 Task: Create a task  Develop a new online marketplace for real estate , assign it to team member softage.2@softage.net in the project AgilePilot and update the status of the task to  Off Track , set the priority of the task to Medium
Action: Mouse moved to (79, 55)
Screenshot: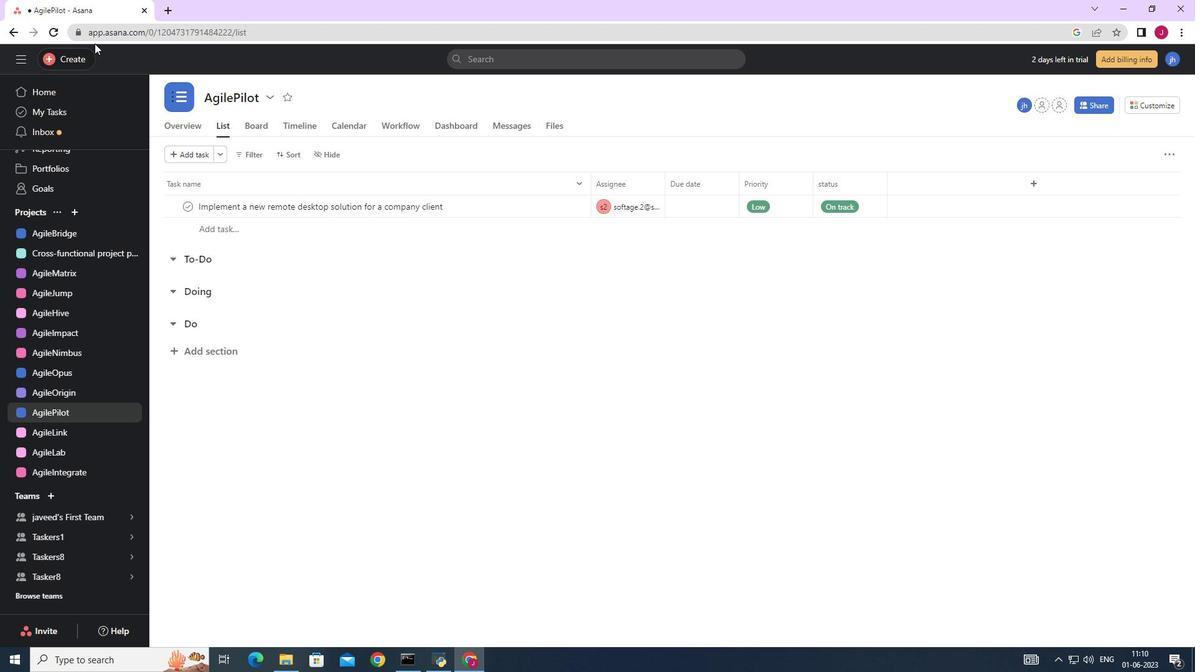 
Action: Mouse pressed left at (79, 55)
Screenshot: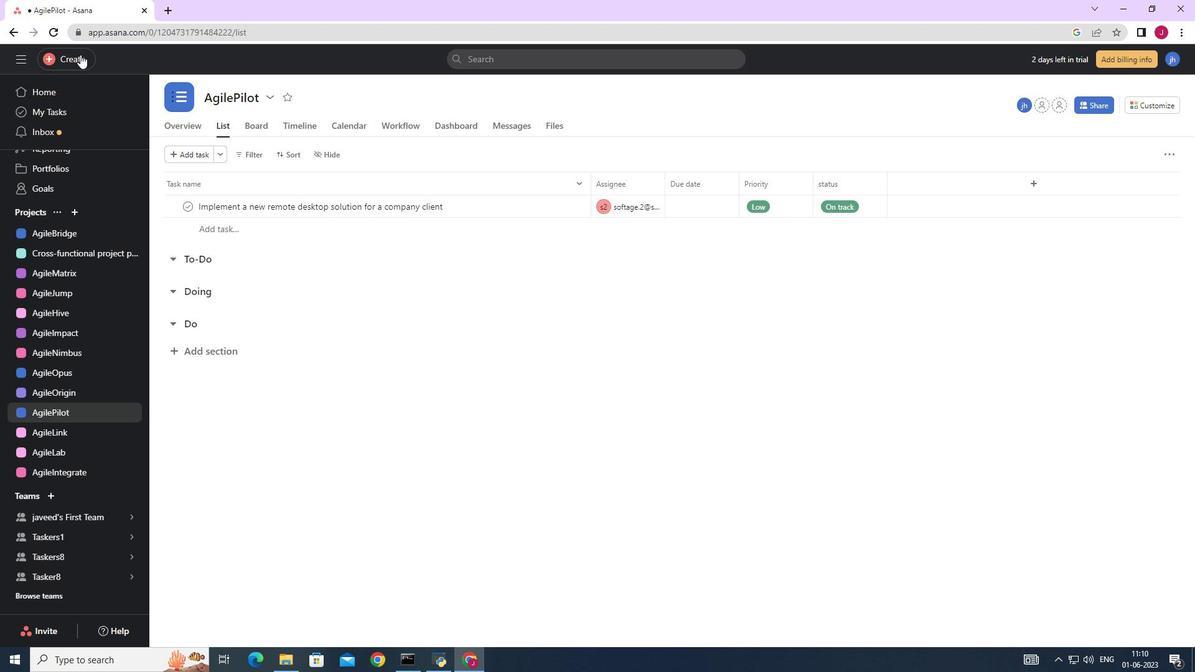 
Action: Mouse moved to (153, 60)
Screenshot: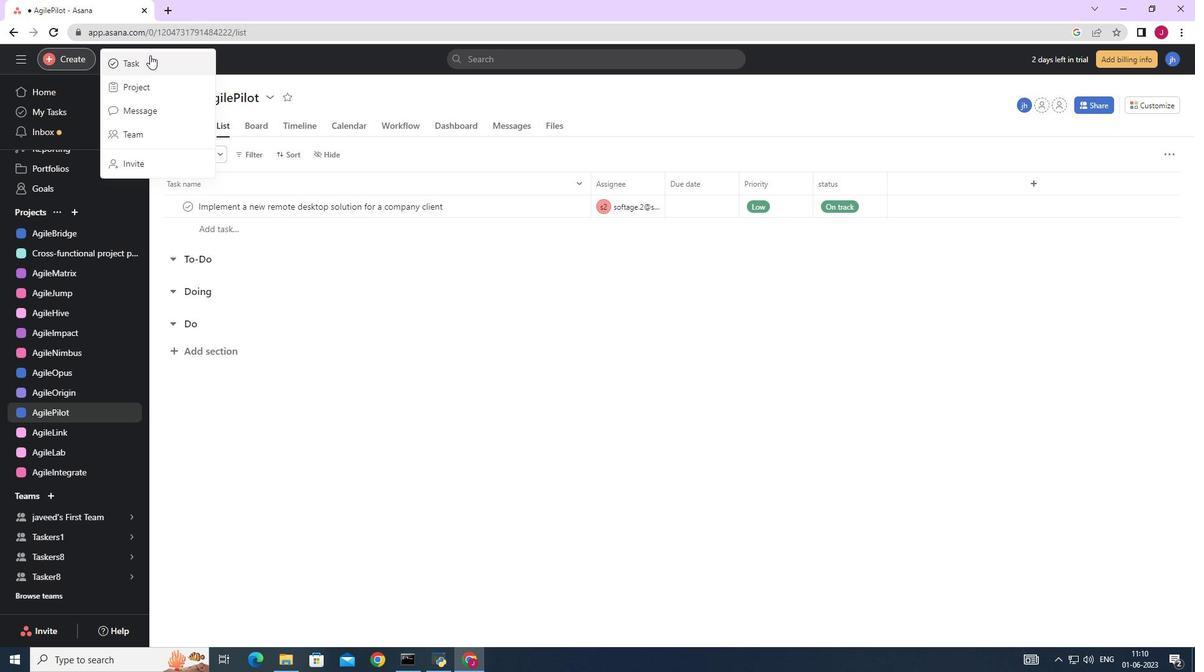 
Action: Mouse pressed left at (153, 60)
Screenshot: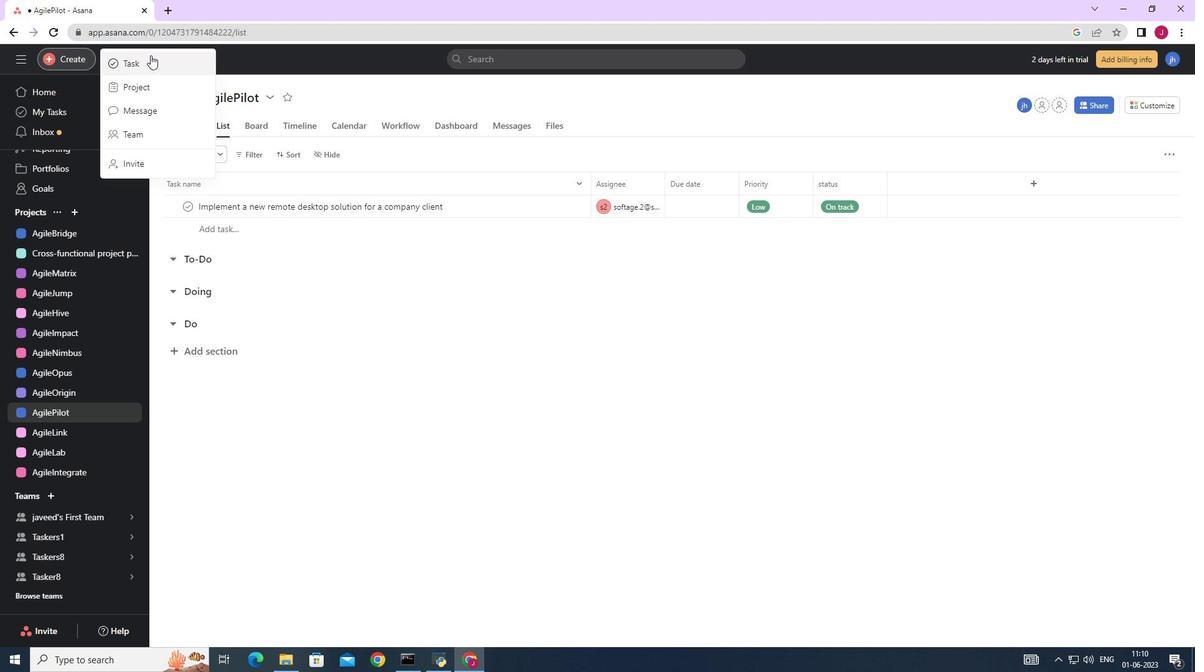 
Action: Mouse moved to (976, 412)
Screenshot: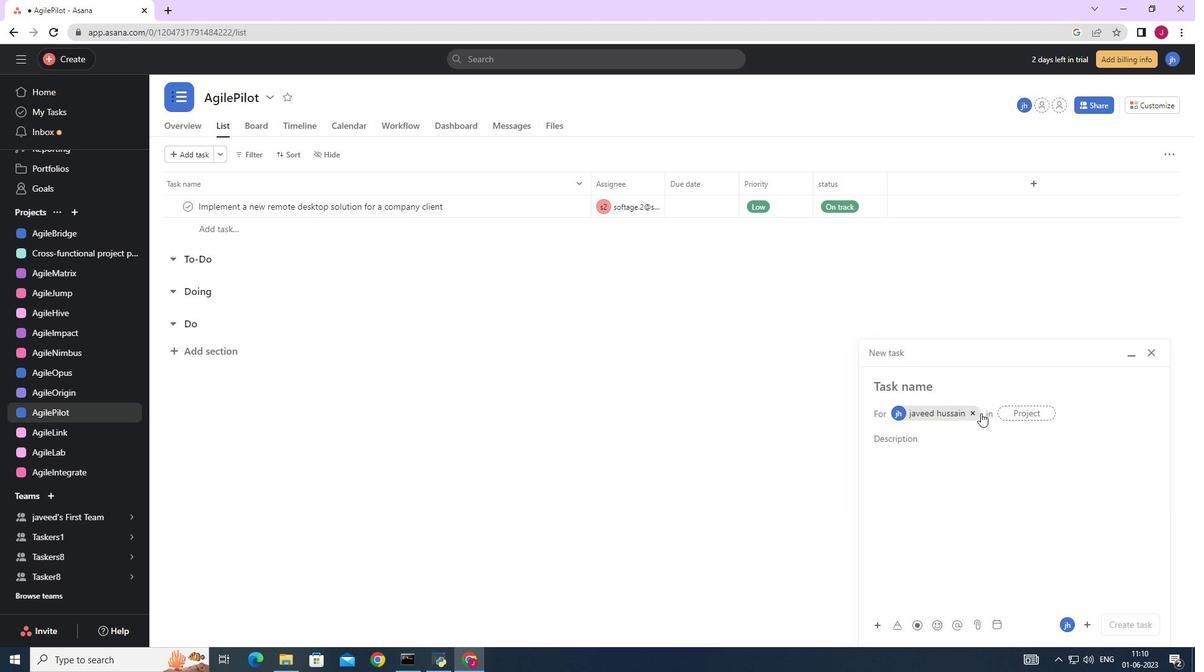 
Action: Mouse pressed left at (976, 412)
Screenshot: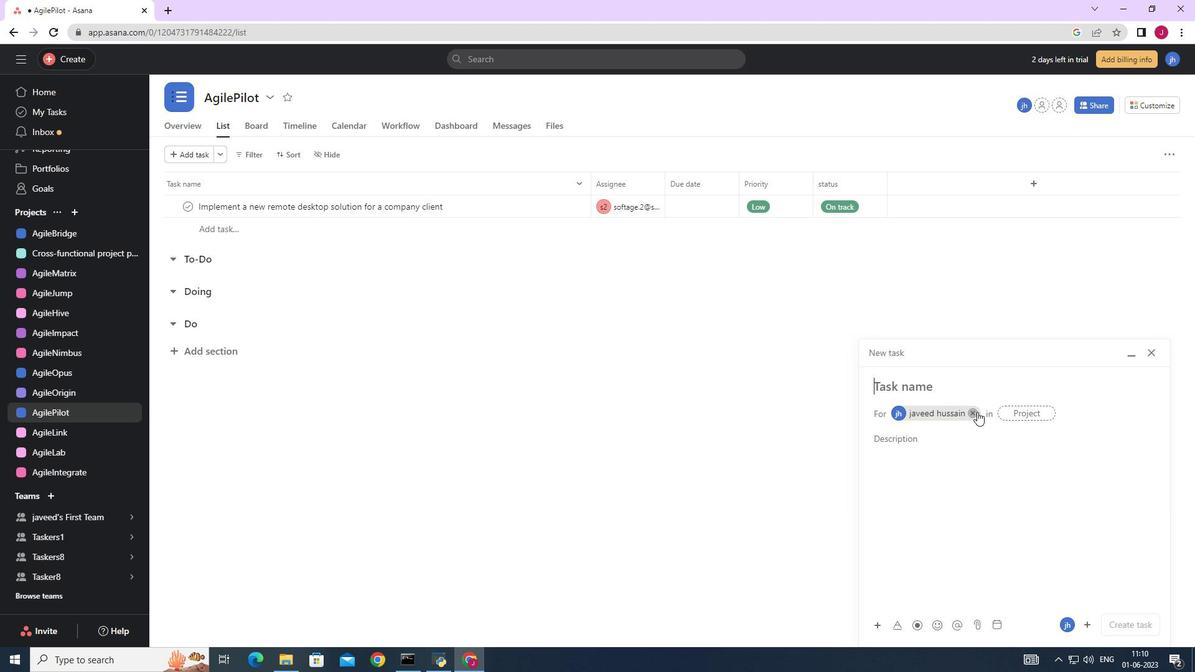
Action: Mouse moved to (918, 387)
Screenshot: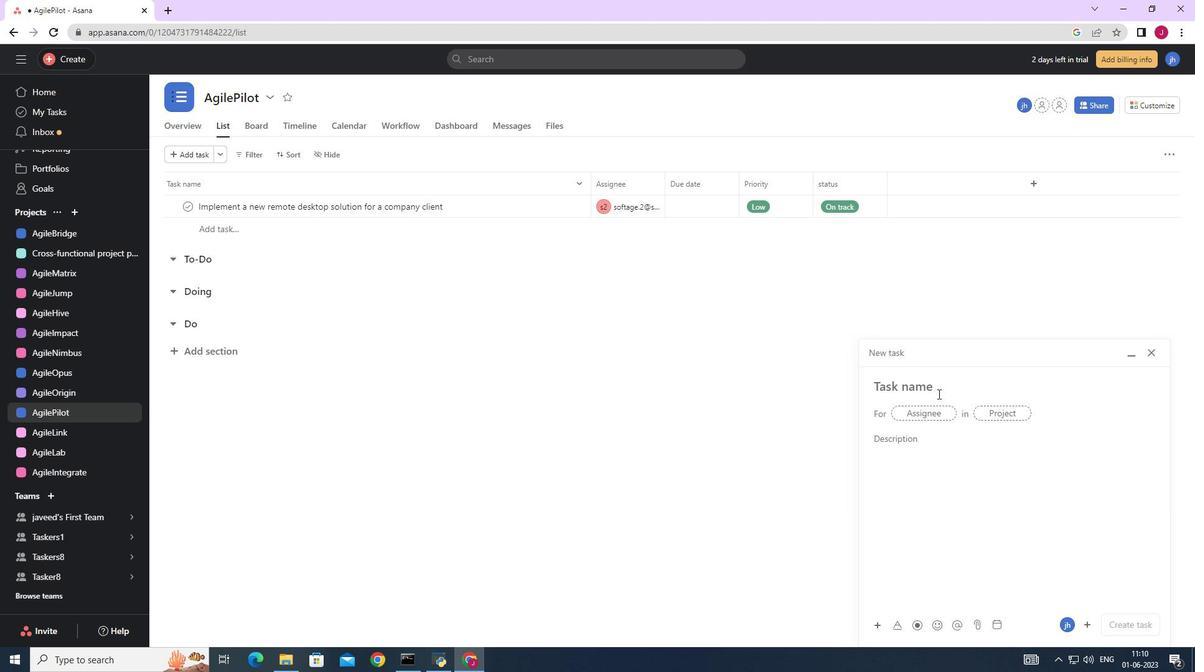
Action: Mouse pressed left at (918, 387)
Screenshot: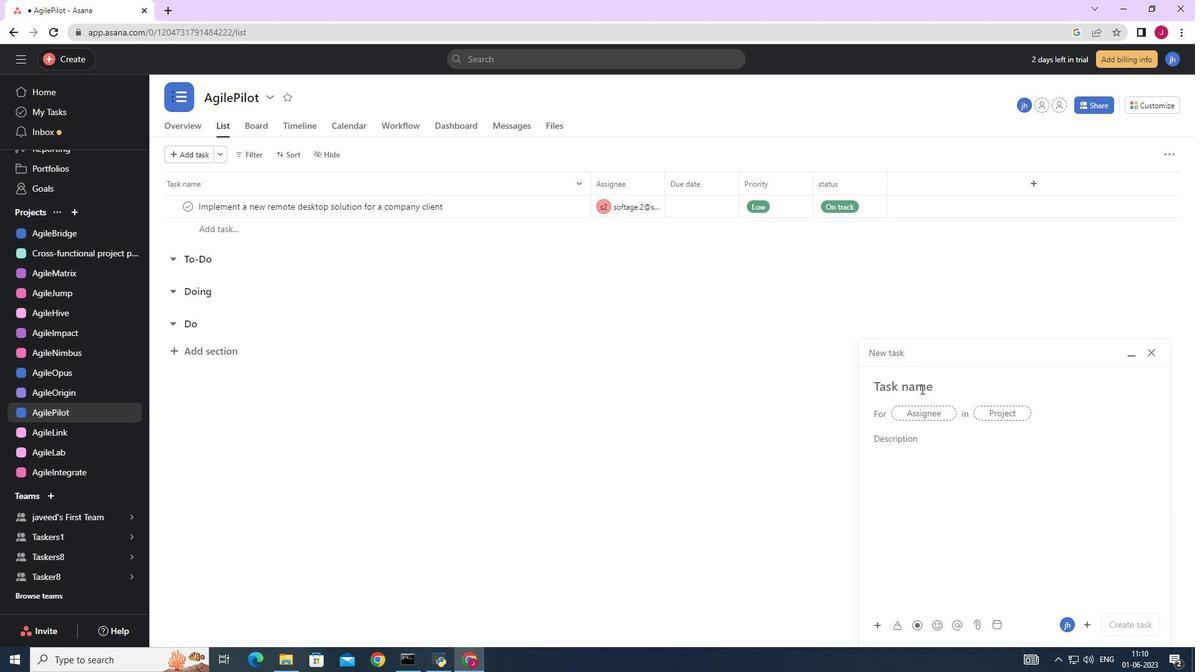
Action: Key pressed <Key.caps_lock>D<Key.caps_lock>evelop<Key.space>a<Key.space>new<Key.space>market<Key.space><Key.backspace>place<Key.space>for<Key.space>real<Key.space>estate<Key.space>
Screenshot: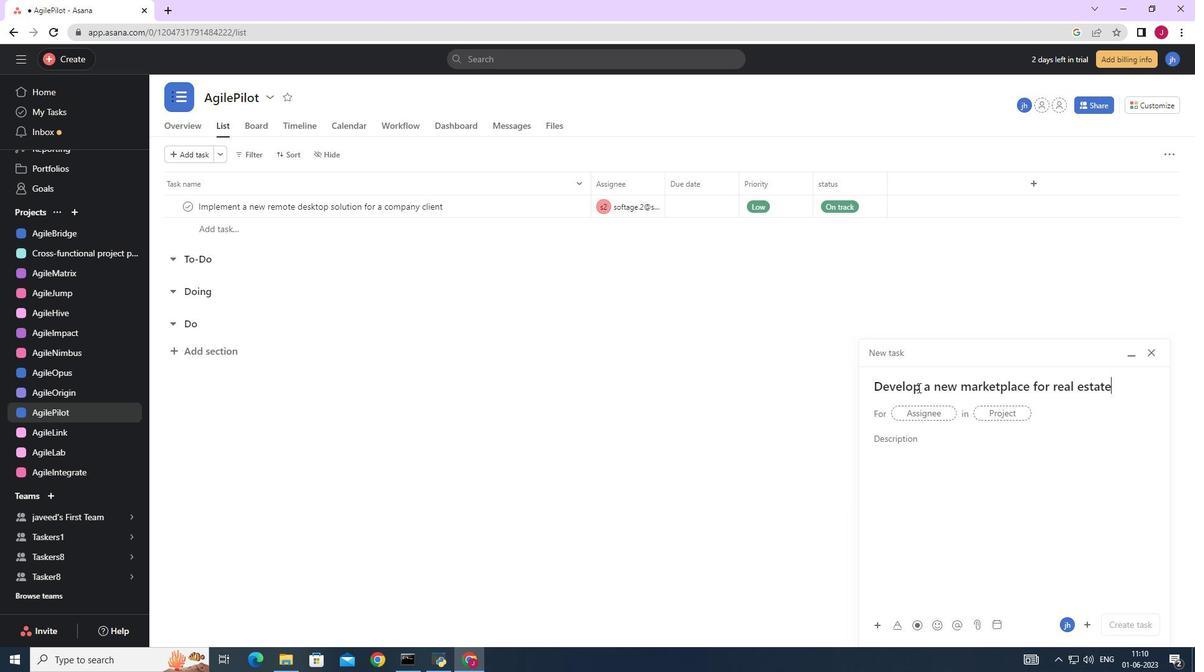 
Action: Mouse moved to (939, 410)
Screenshot: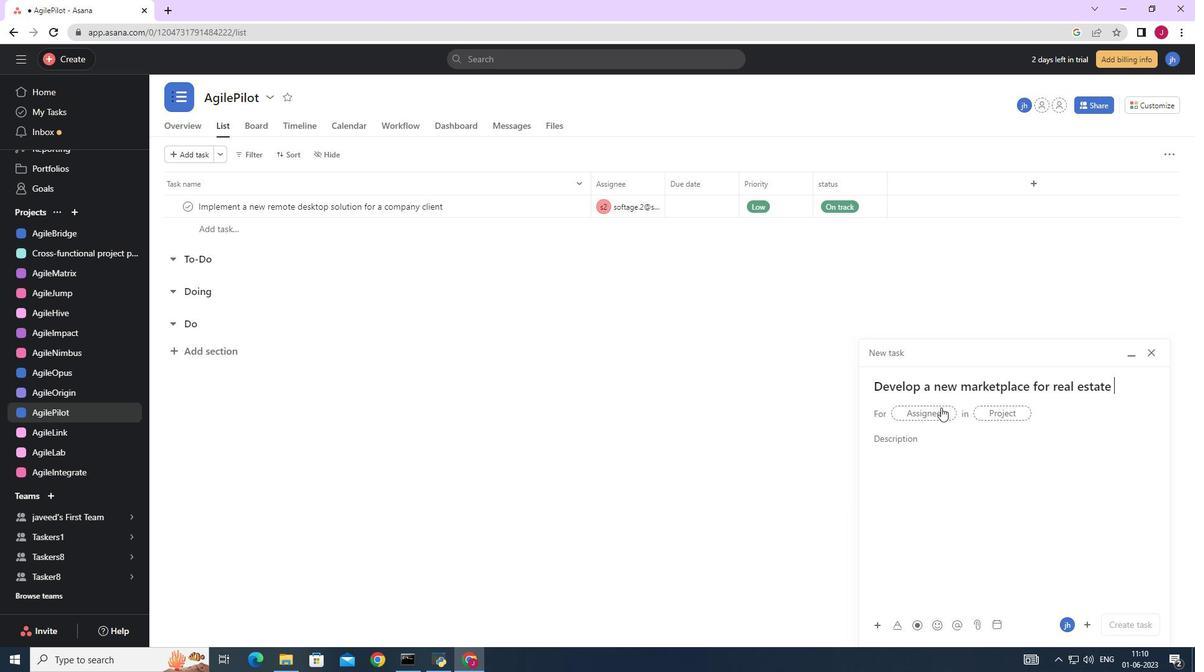 
Action: Mouse pressed left at (939, 410)
Screenshot: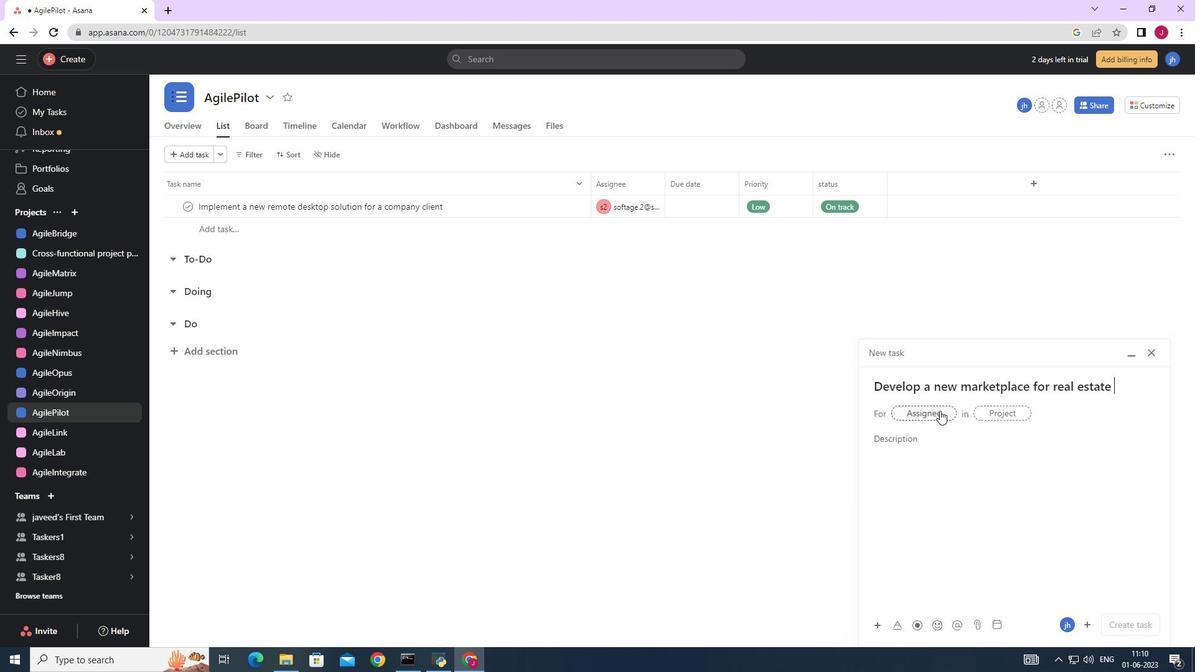 
Action: Key pressed softage,<Key.backspace>.2
Screenshot: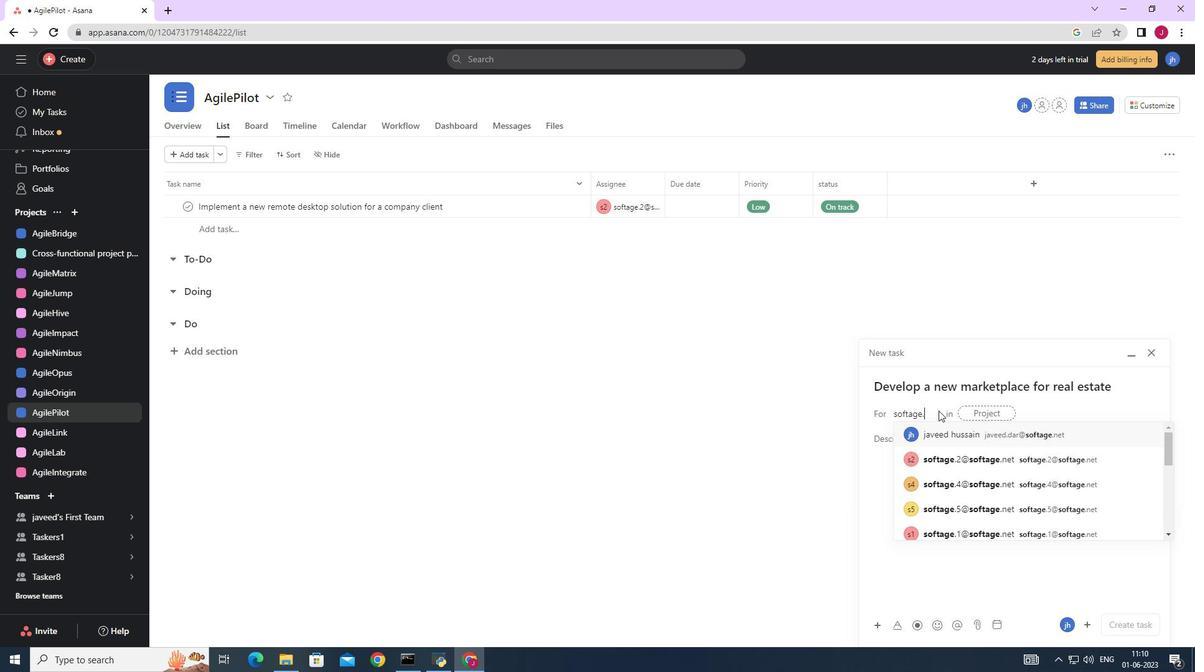 
Action: Mouse moved to (942, 435)
Screenshot: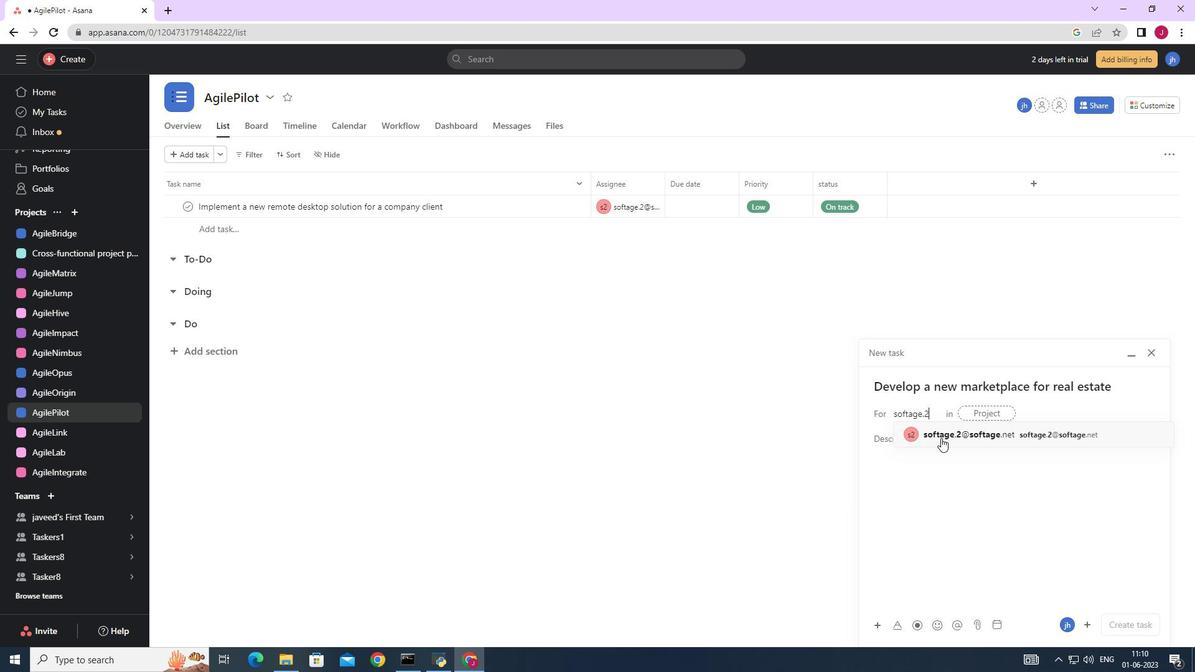 
Action: Mouse pressed left at (942, 435)
Screenshot: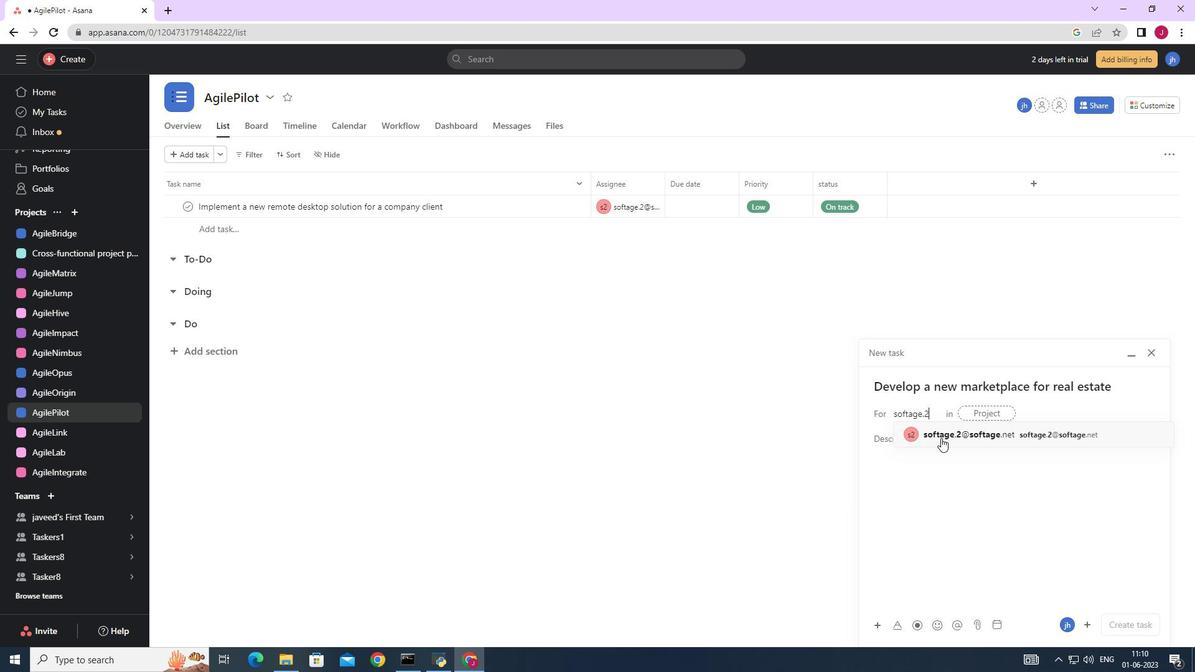 
Action: Mouse moved to (824, 426)
Screenshot: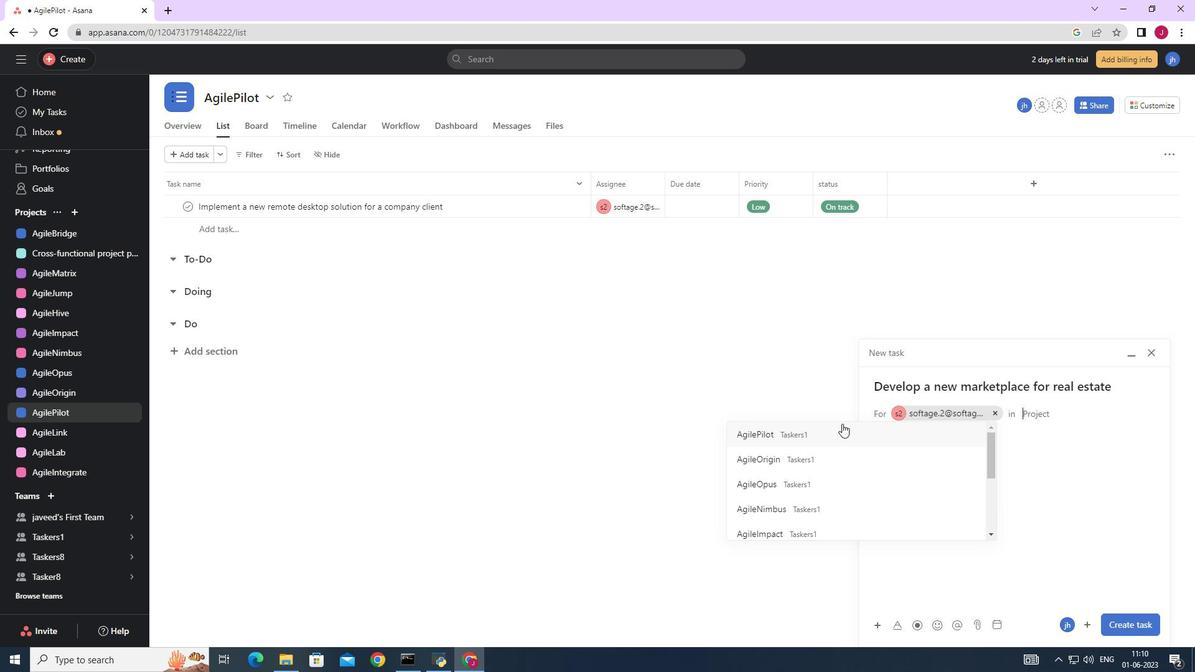 
Action: Mouse pressed left at (824, 426)
Screenshot: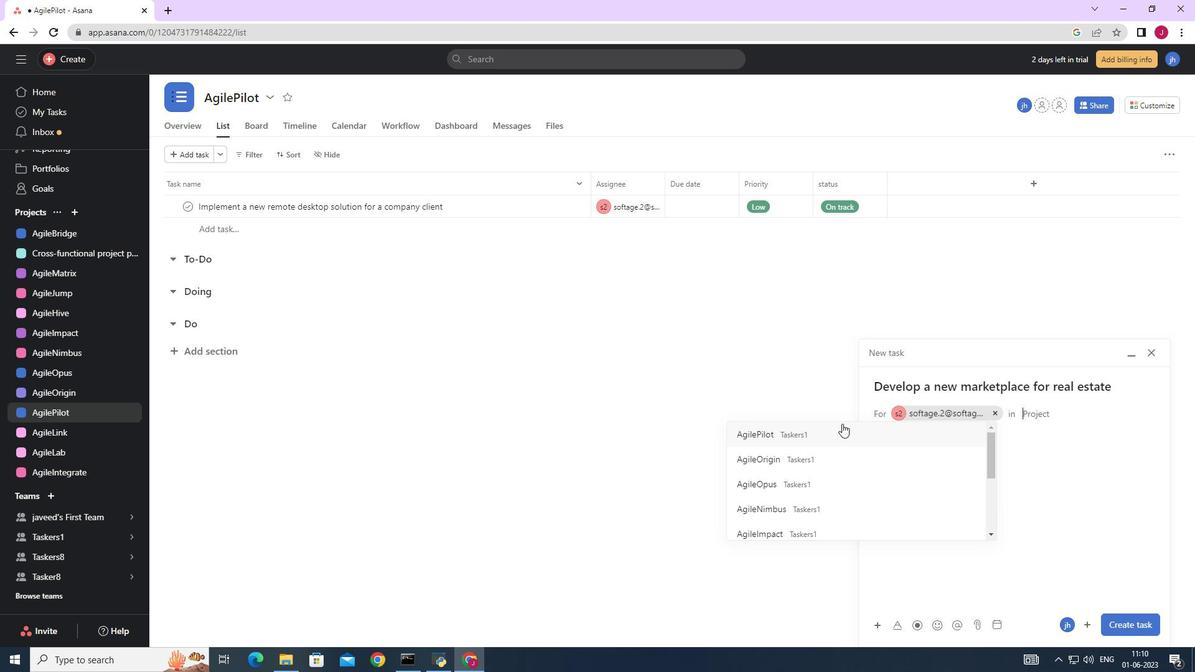 
Action: Mouse moved to (943, 445)
Screenshot: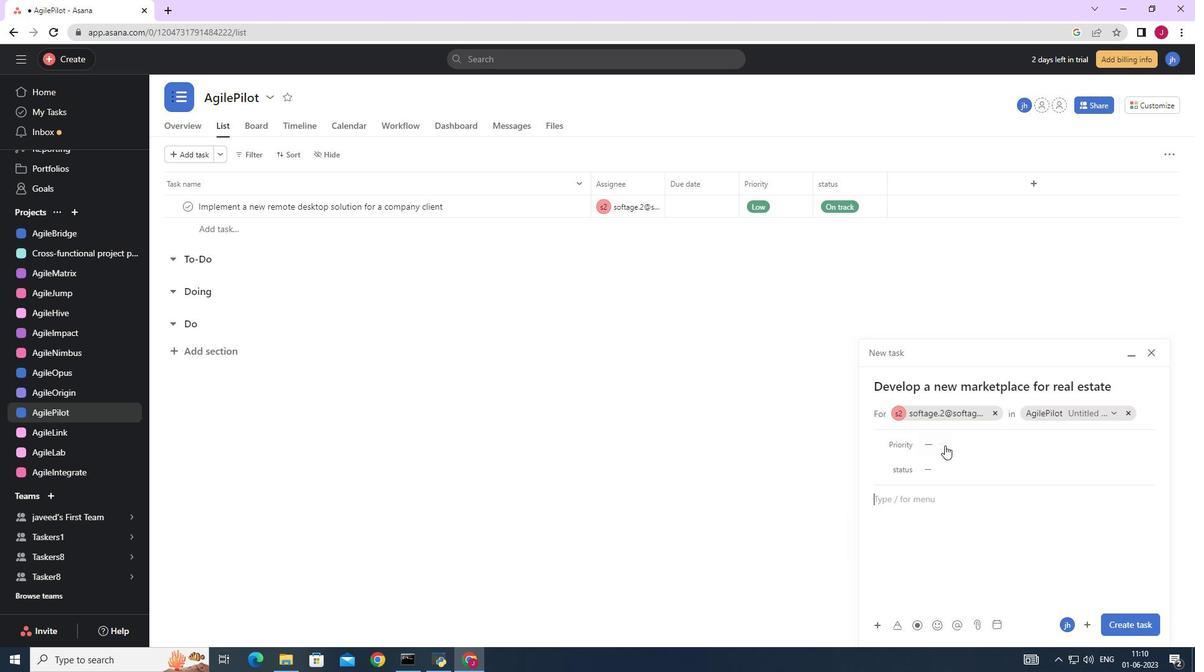 
Action: Mouse pressed left at (943, 445)
Screenshot: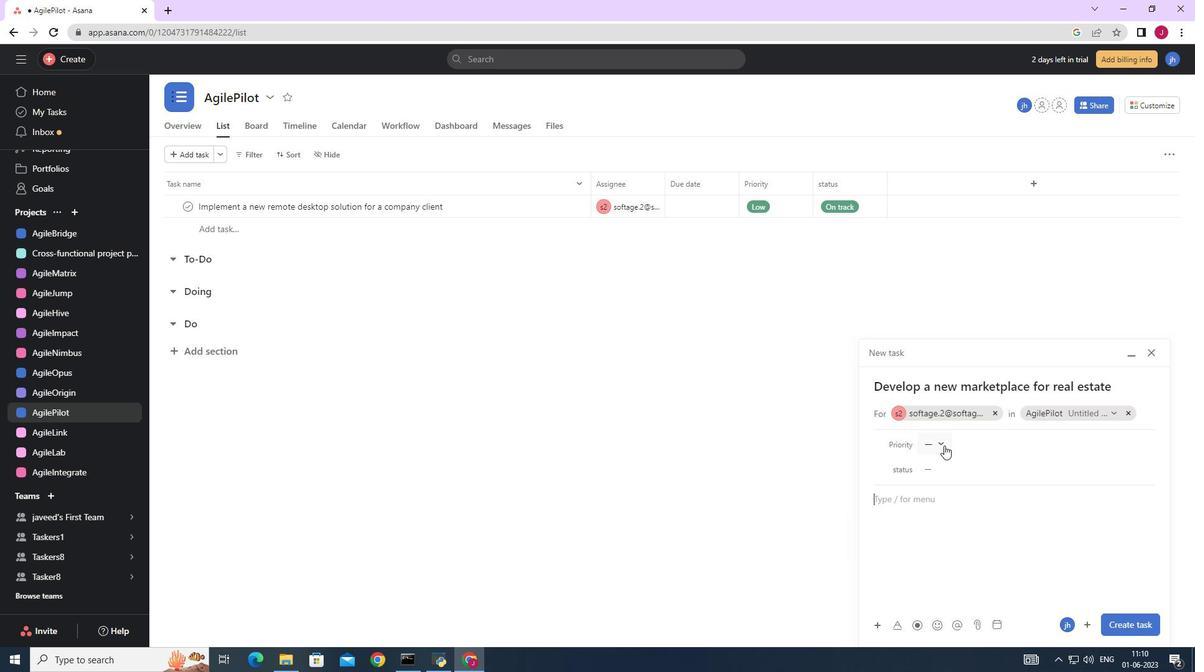 
Action: Mouse moved to (955, 503)
Screenshot: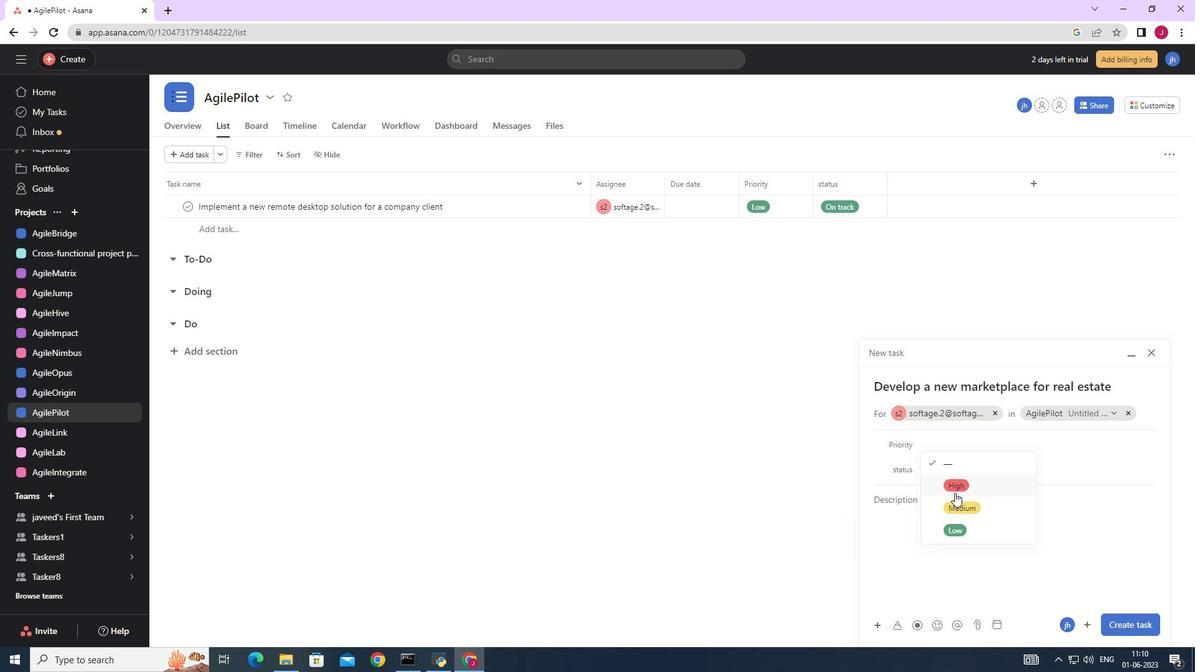 
Action: Mouse pressed left at (955, 503)
Screenshot: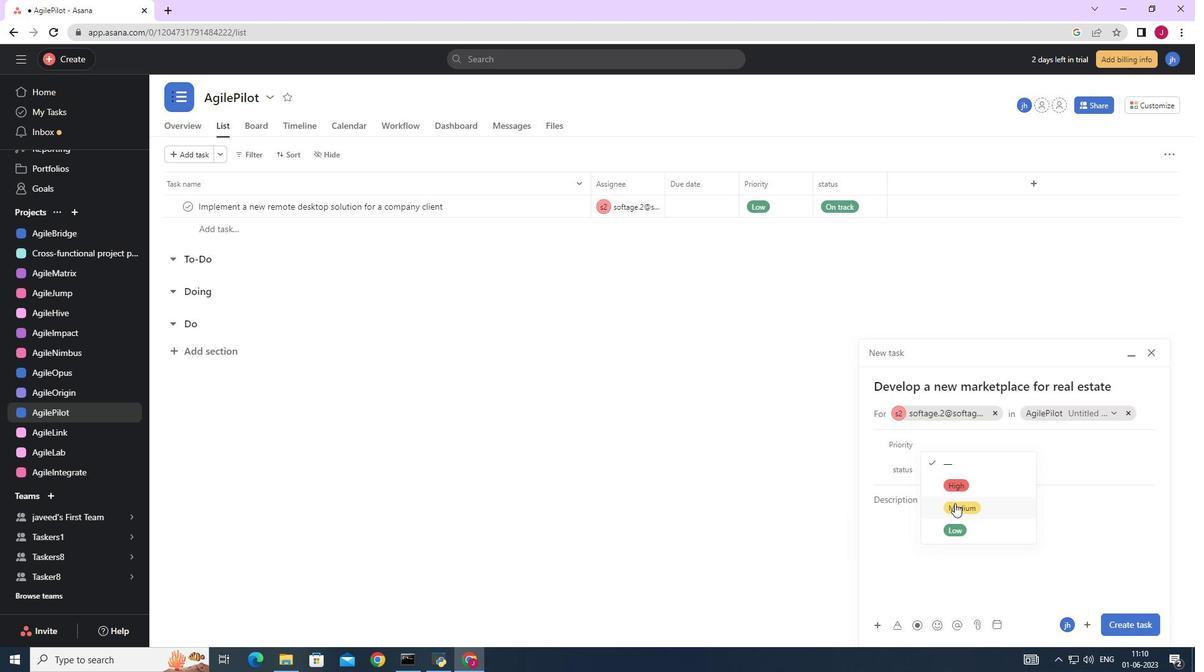 
Action: Mouse moved to (945, 467)
Screenshot: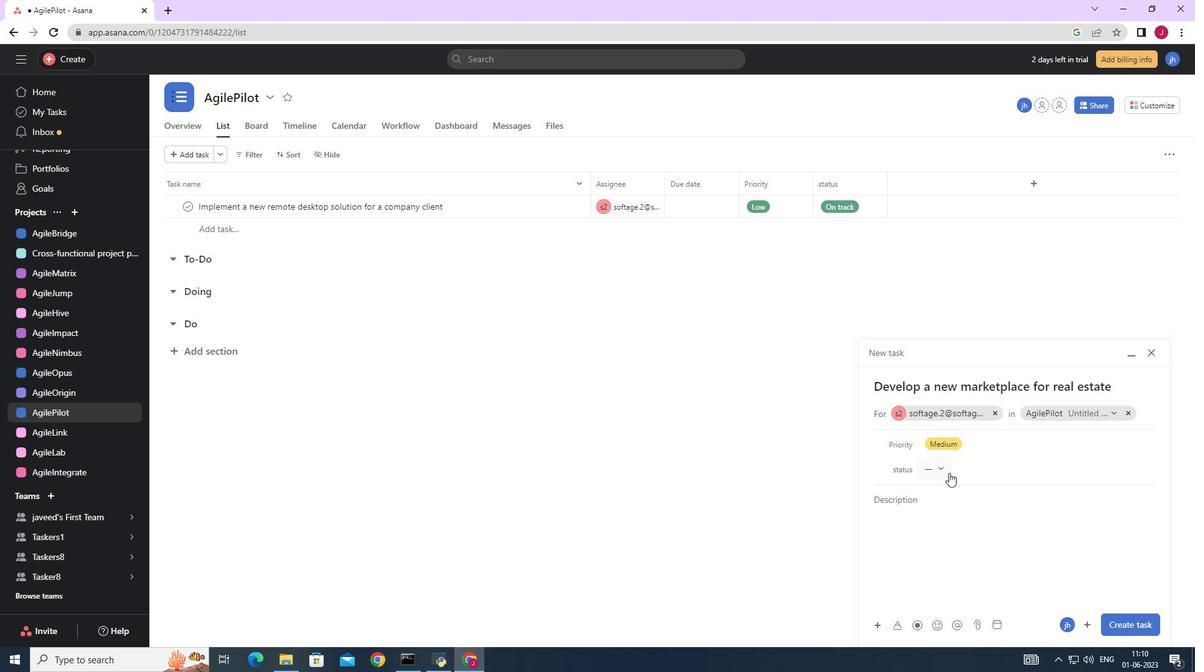 
Action: Mouse pressed left at (945, 467)
Screenshot: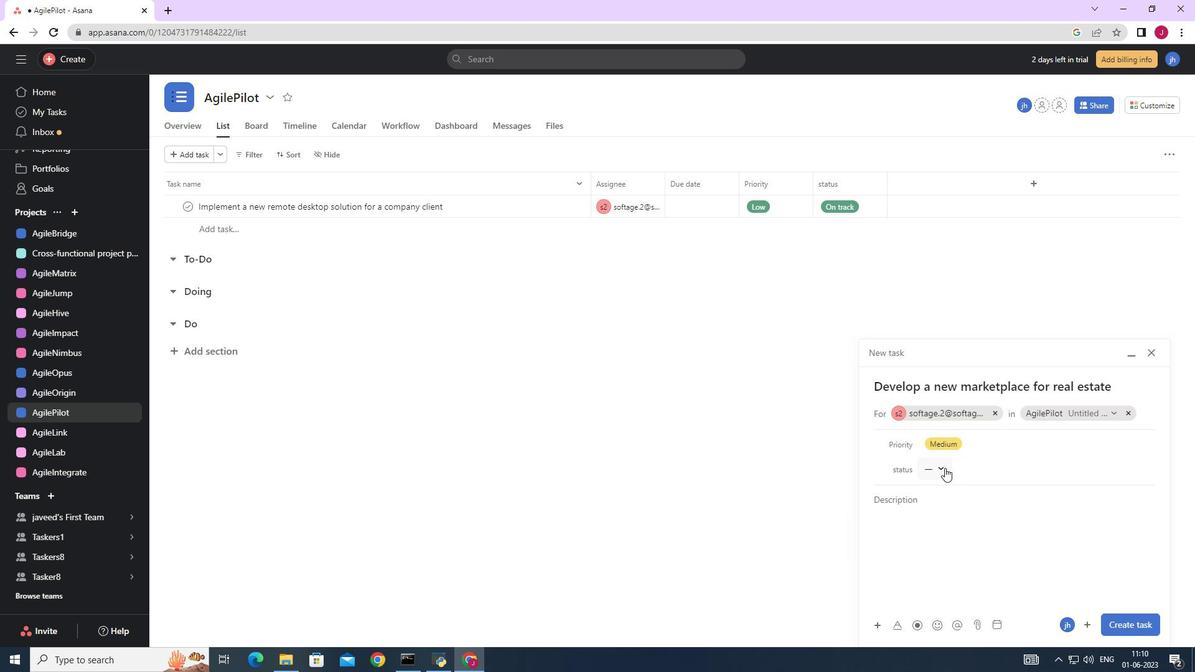 
Action: Mouse moved to (961, 530)
Screenshot: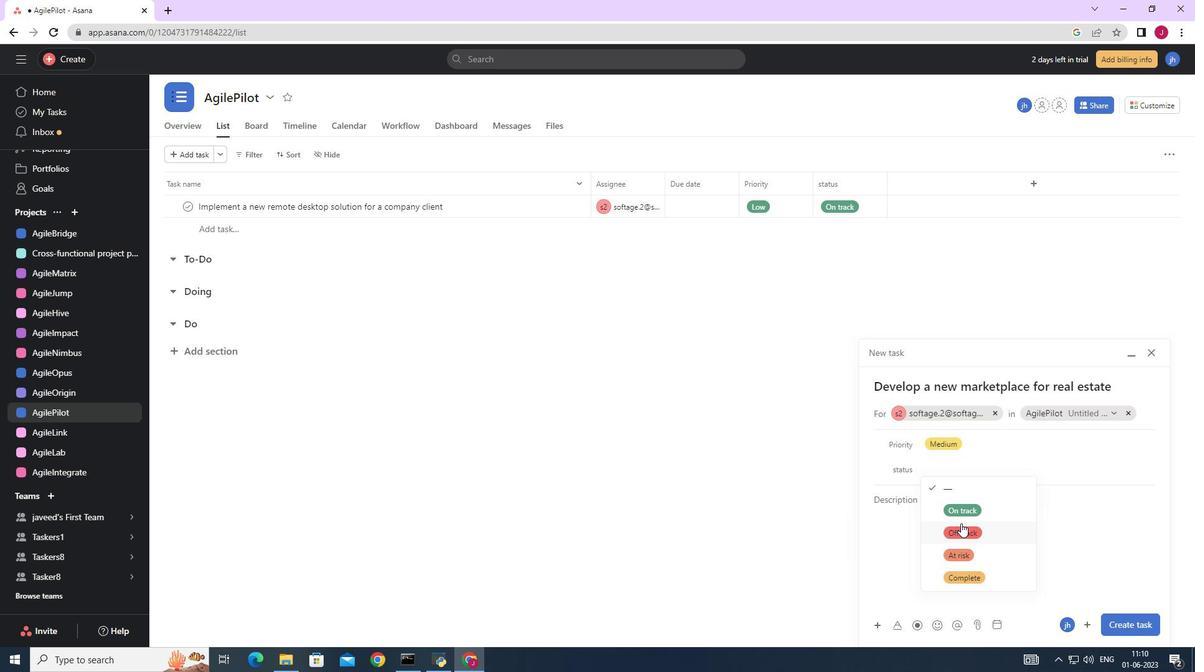 
Action: Mouse pressed left at (961, 530)
Screenshot: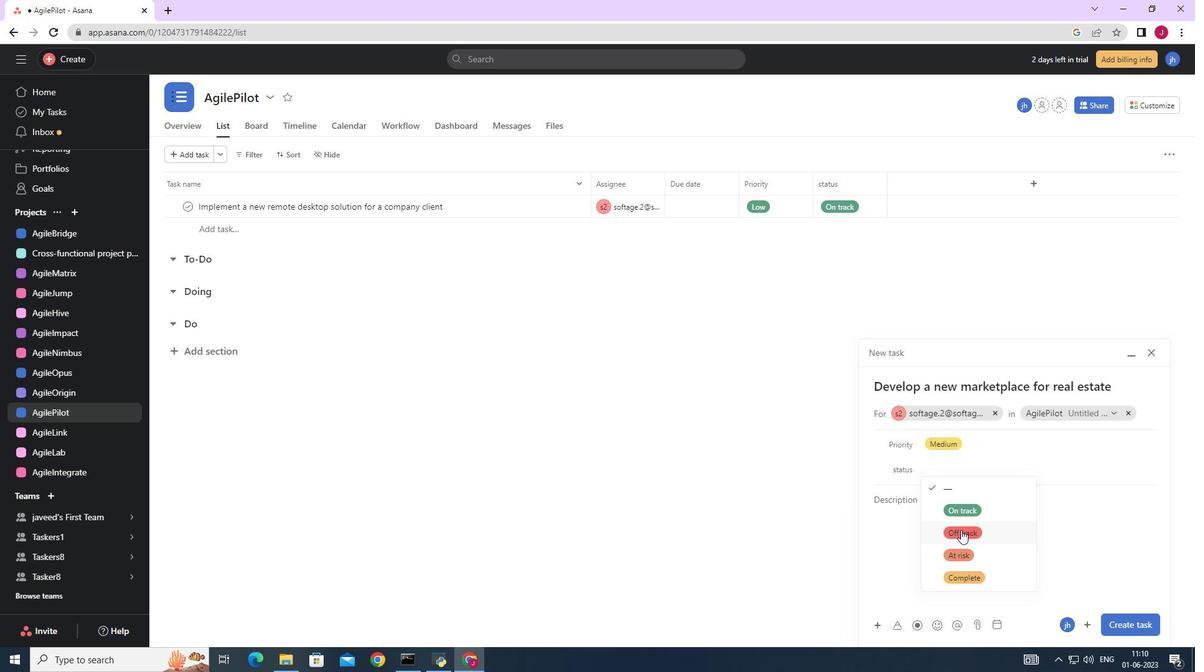 
Action: Mouse moved to (972, 498)
Screenshot: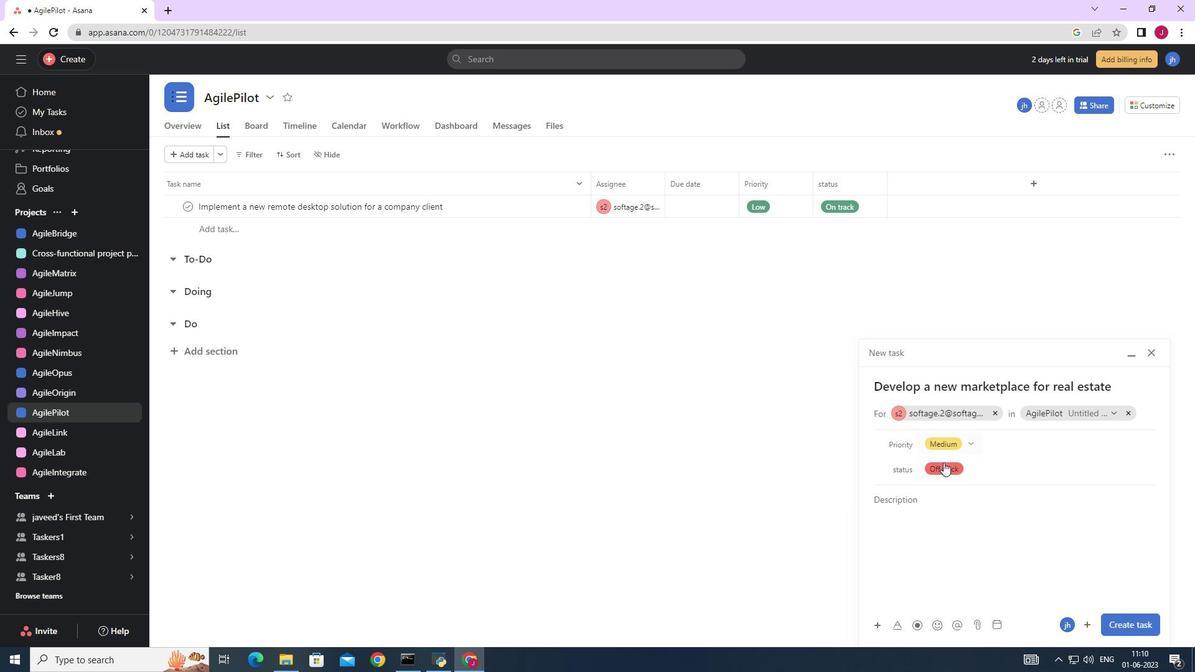 
Action: Mouse scrolled (972, 498) with delta (0, 0)
Screenshot: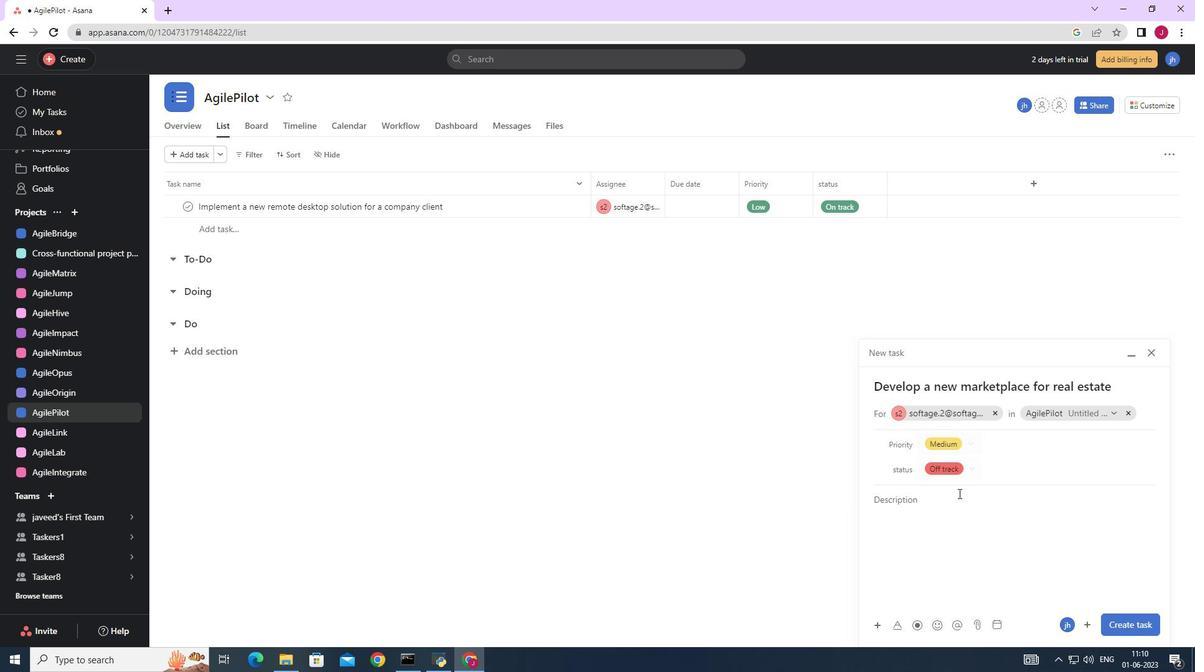 
Action: Mouse scrolled (972, 498) with delta (0, 0)
Screenshot: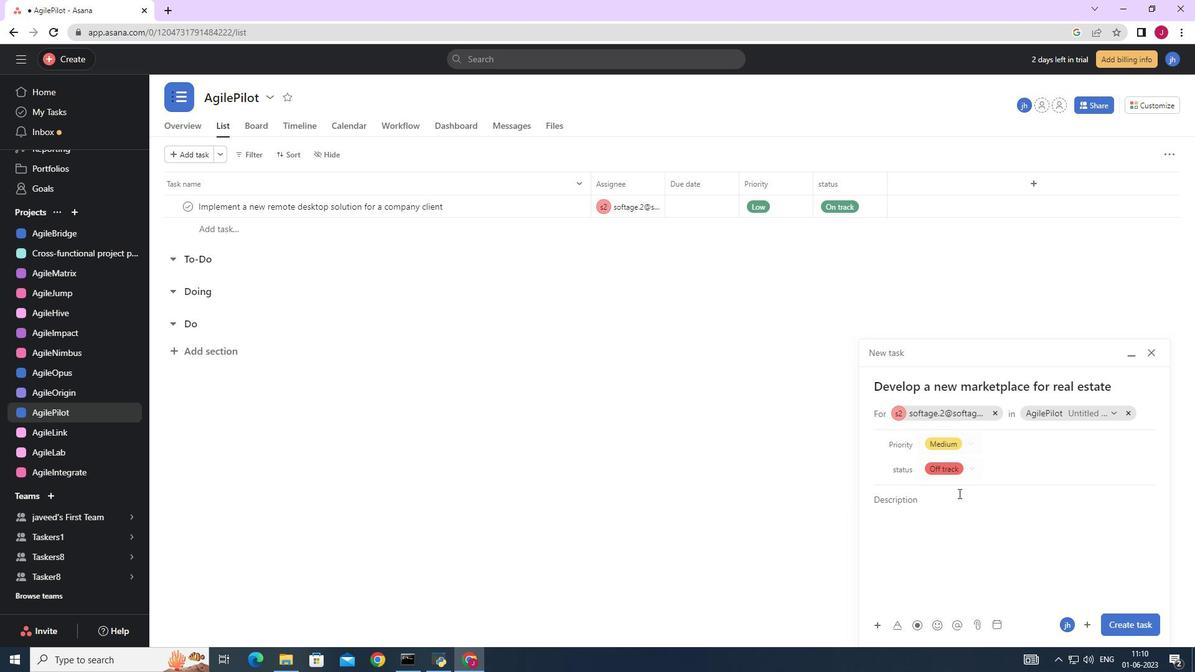 
Action: Mouse scrolled (972, 498) with delta (0, 0)
Screenshot: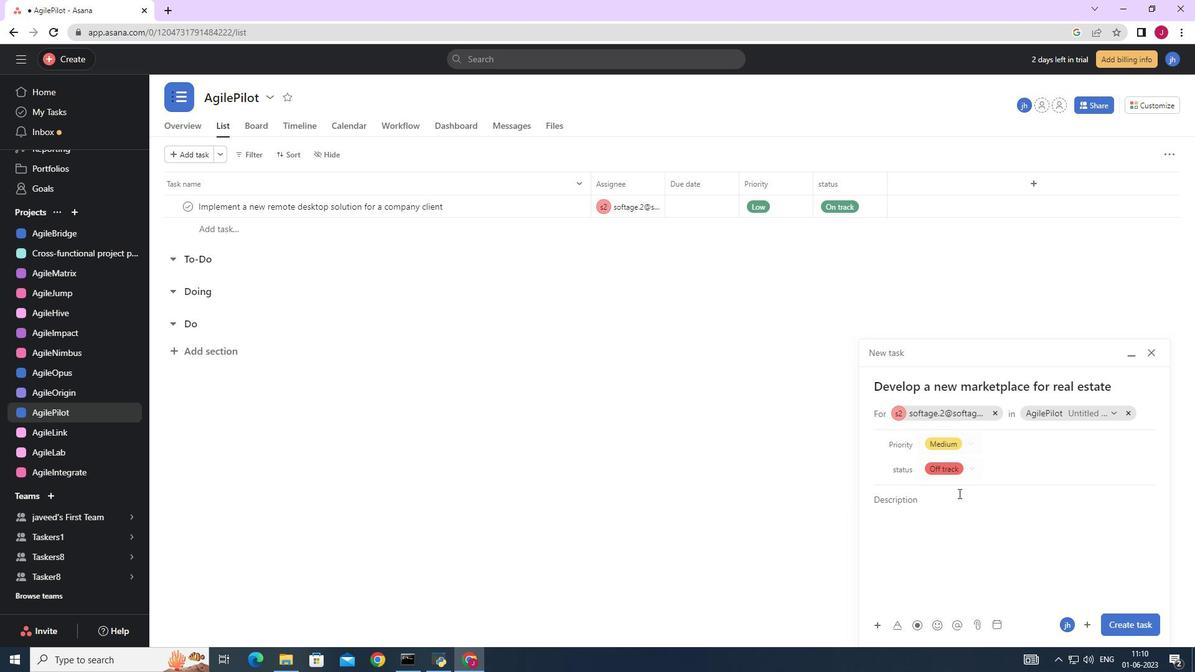 
Action: Mouse moved to (1128, 624)
Screenshot: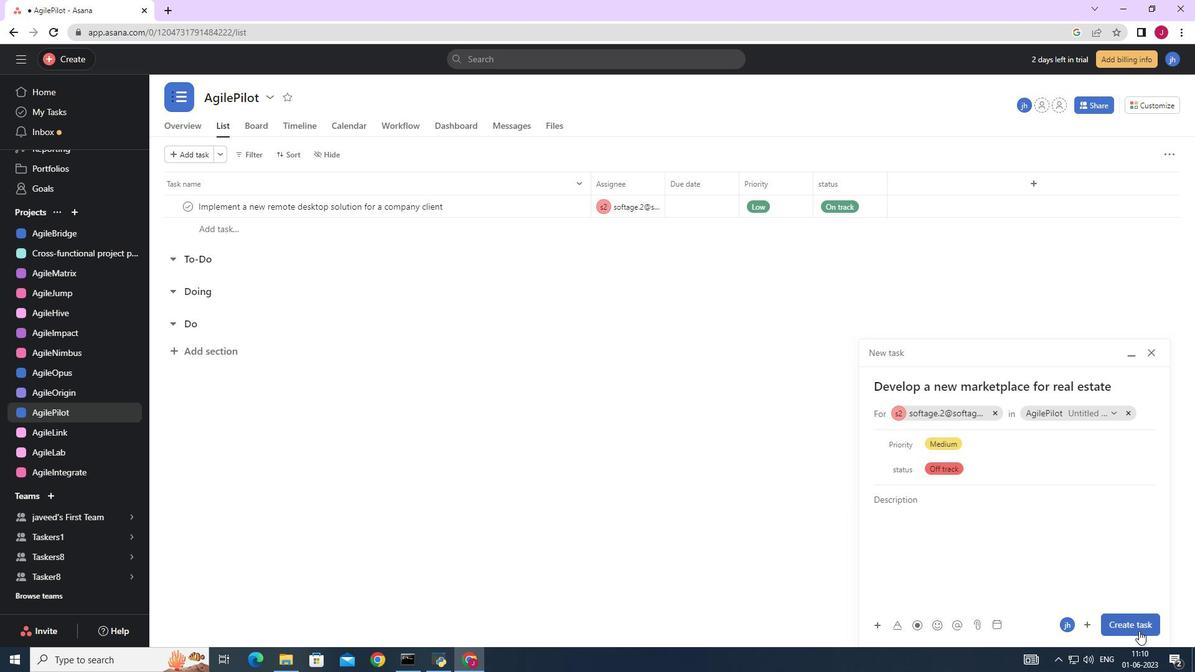 
Action: Mouse pressed left at (1128, 624)
Screenshot: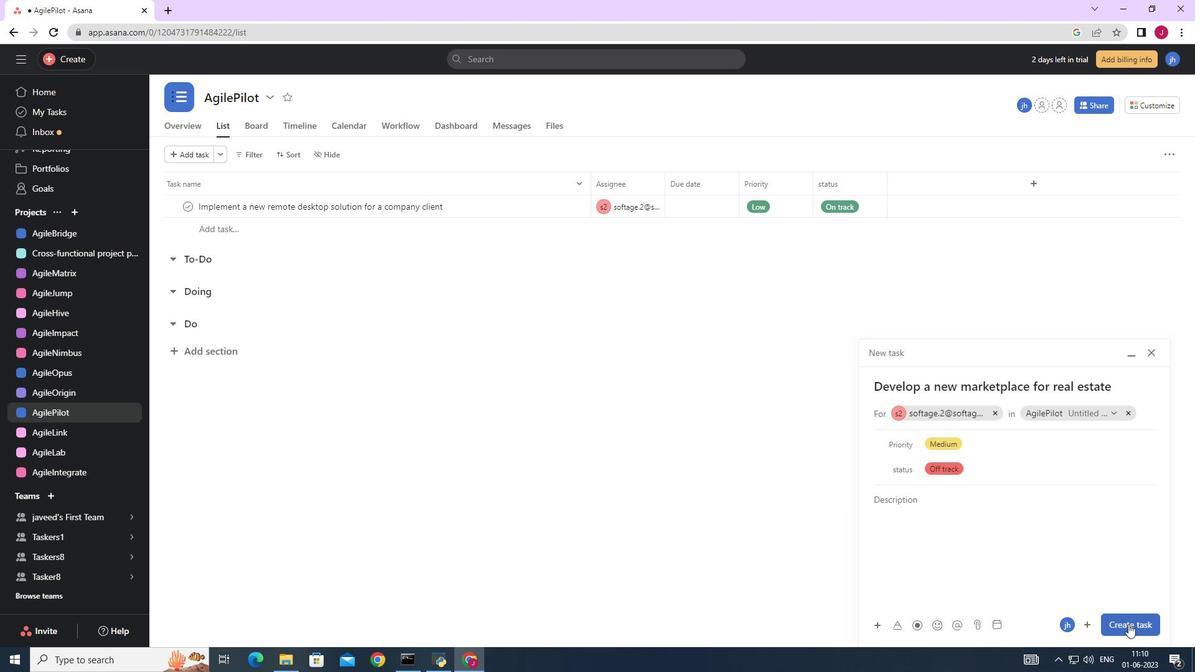 
Action: Mouse moved to (577, 339)
Screenshot: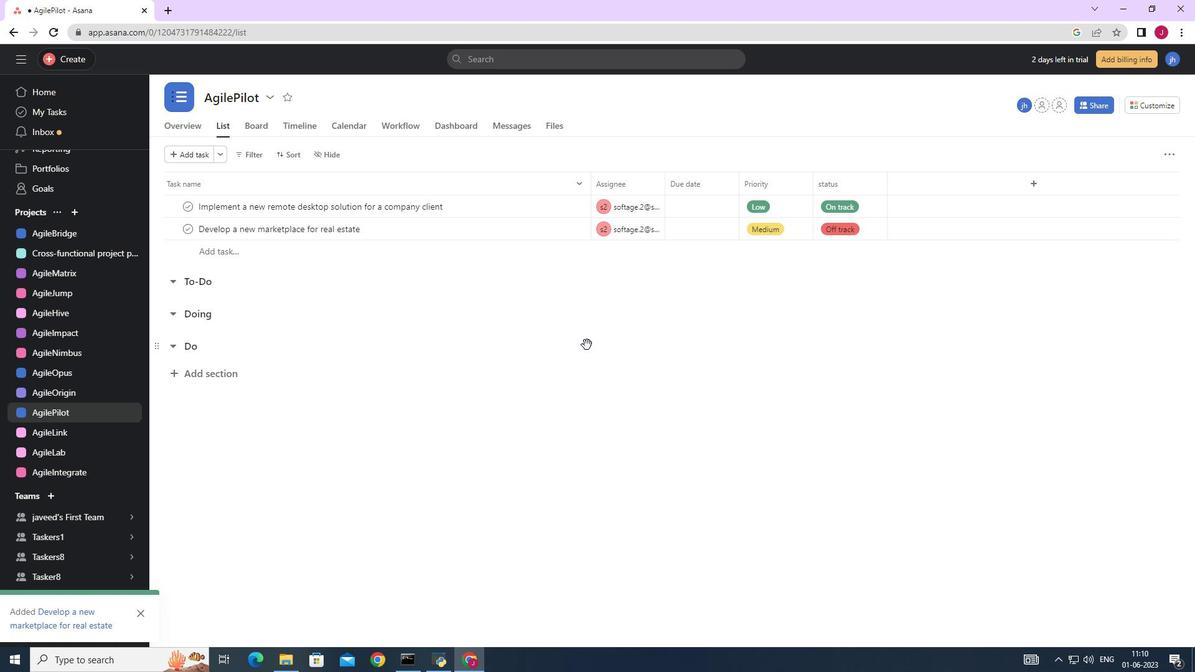
